 Task: Add a condition where "Channel Is not X Corp DM" in new tickets in your groups.
Action: Mouse moved to (121, 456)
Screenshot: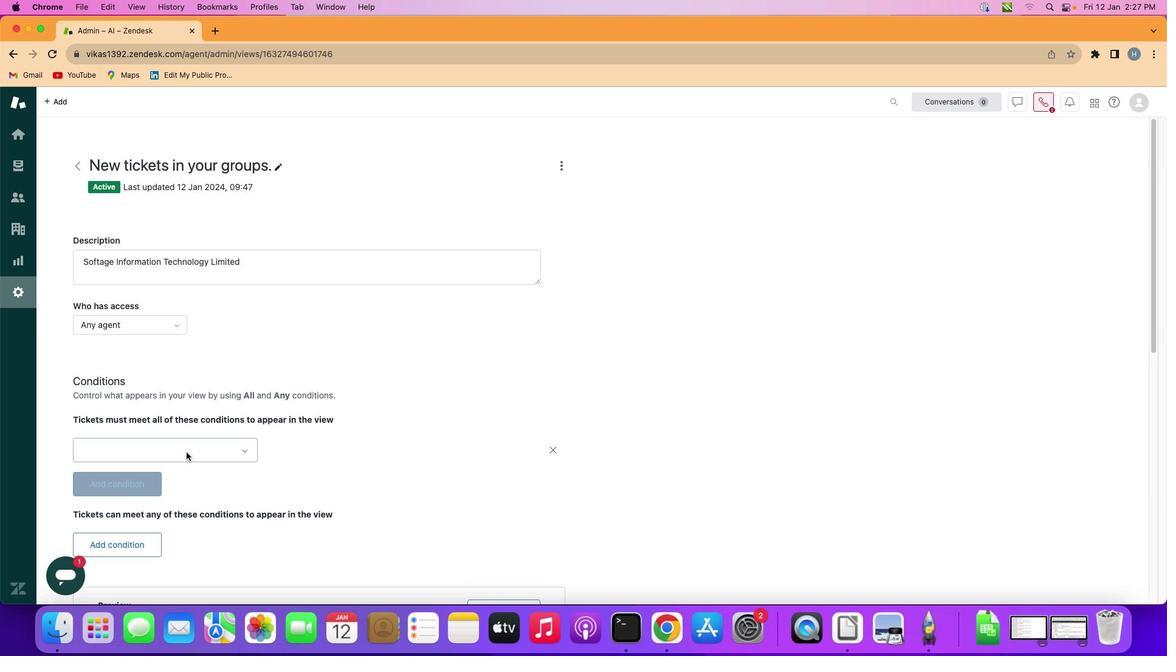 
Action: Mouse pressed left at (121, 456)
Screenshot: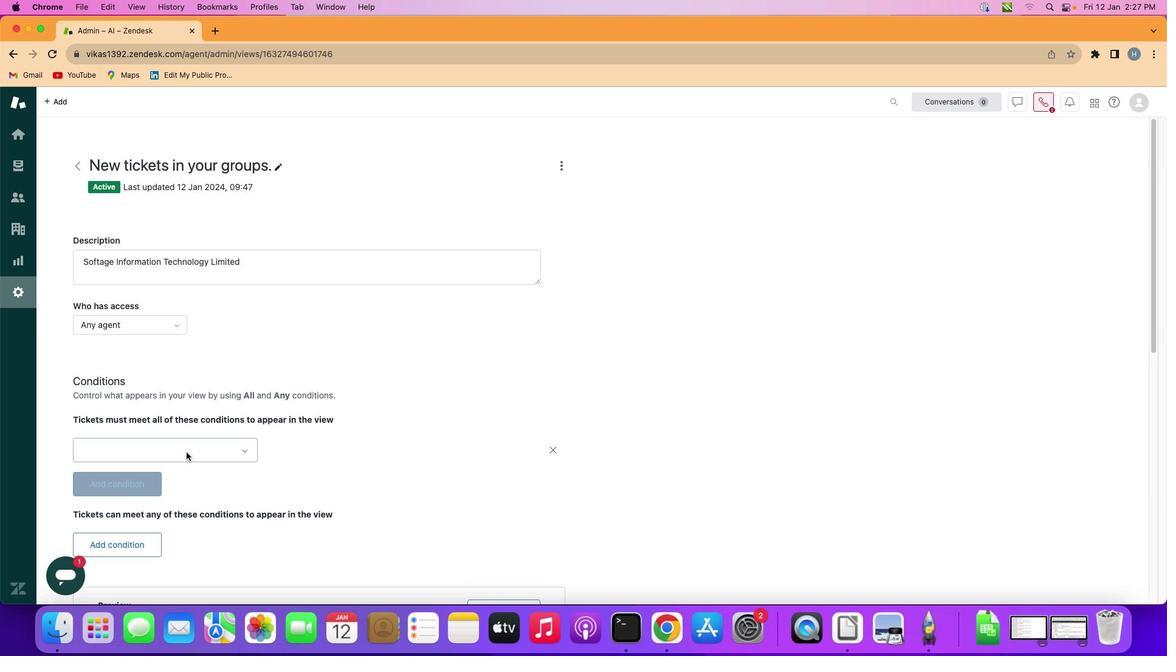 
Action: Mouse moved to (201, 448)
Screenshot: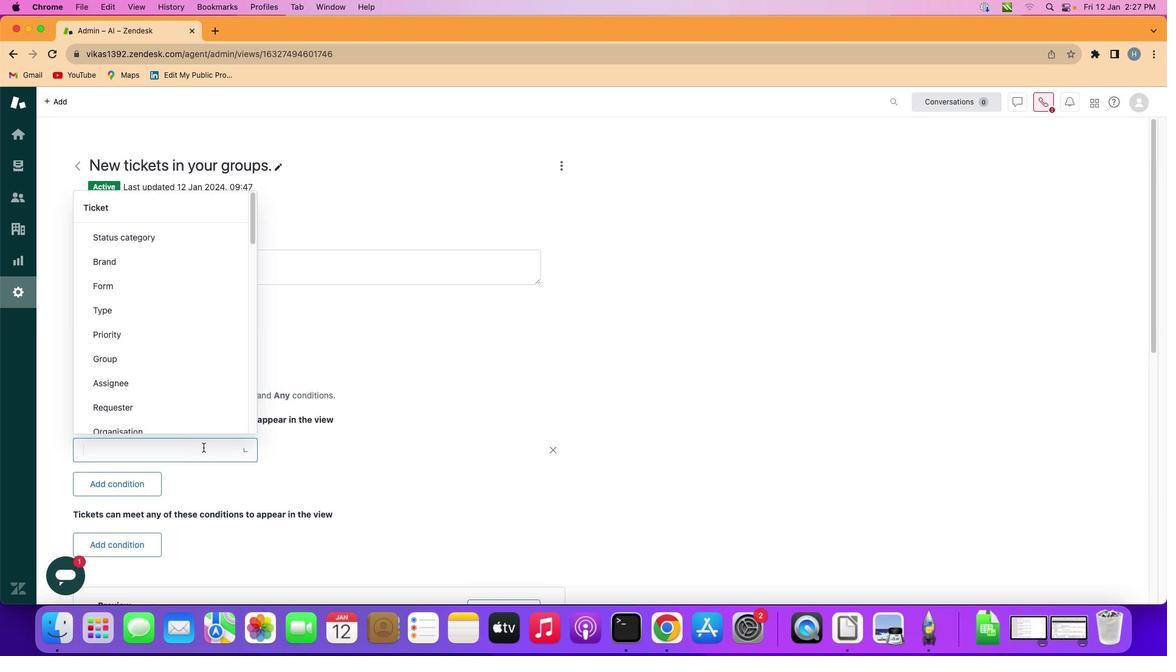 
Action: Mouse pressed left at (201, 448)
Screenshot: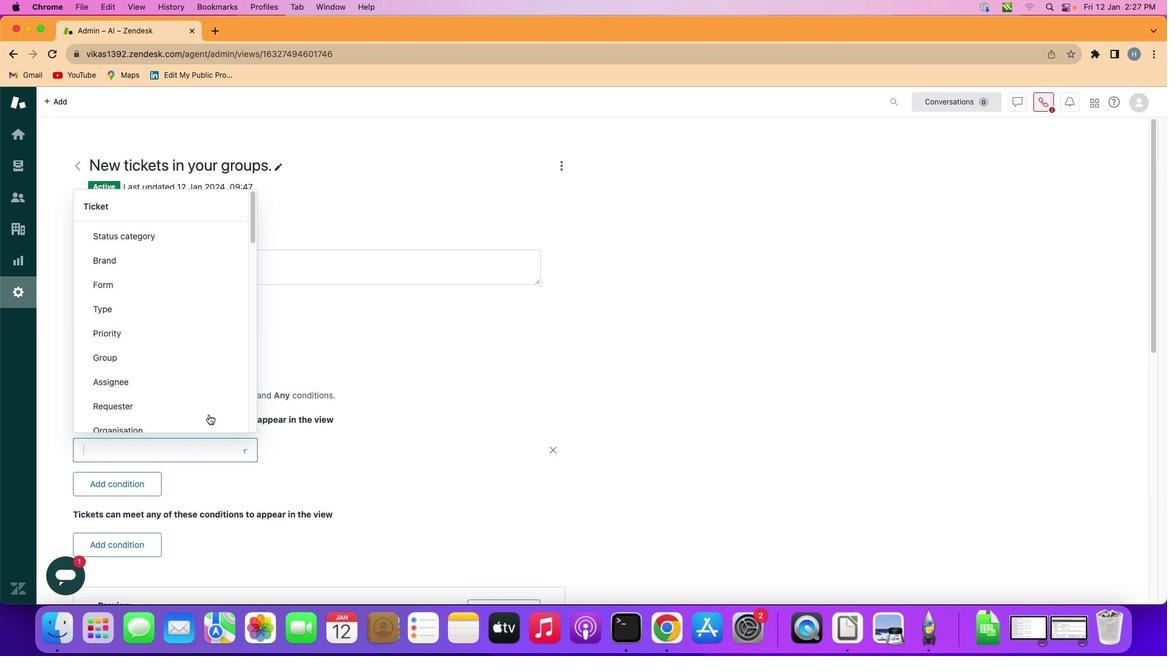 
Action: Mouse moved to (181, 305)
Screenshot: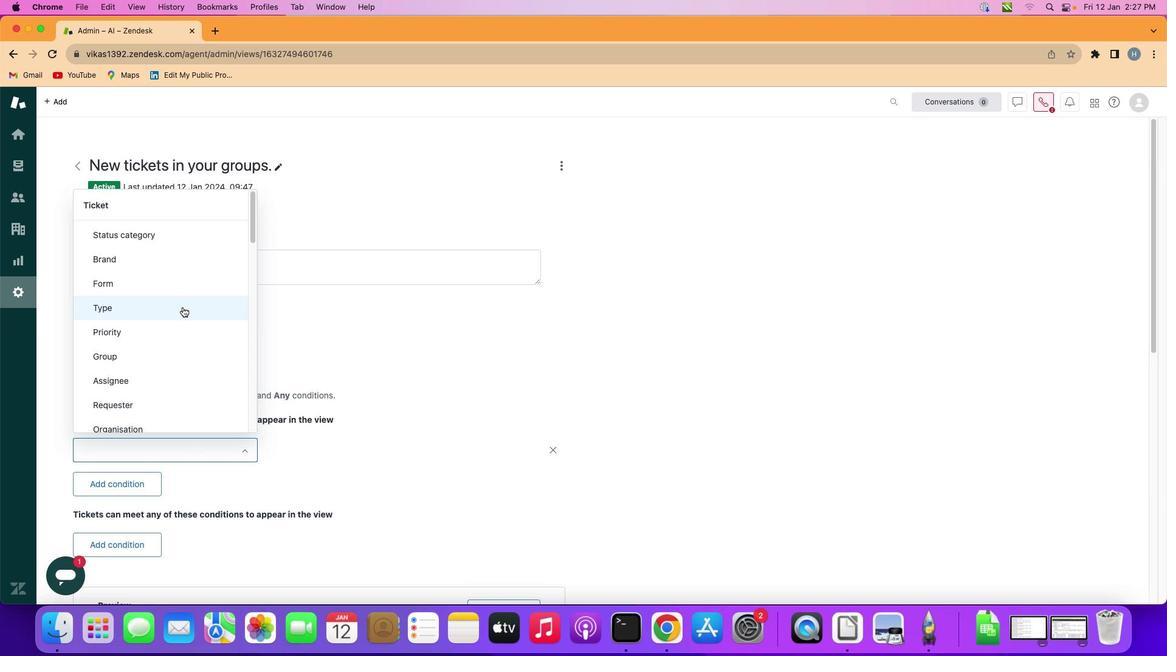 
Action: Mouse scrolled (181, 305) with delta (-1, -1)
Screenshot: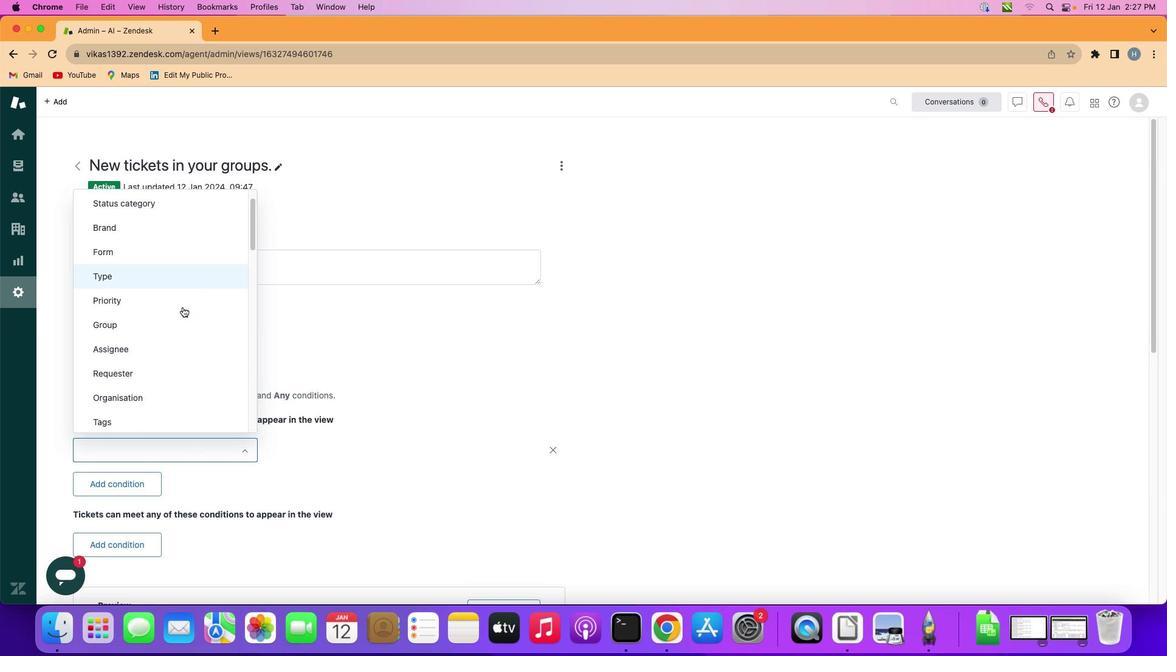 
Action: Mouse scrolled (181, 305) with delta (-1, -1)
Screenshot: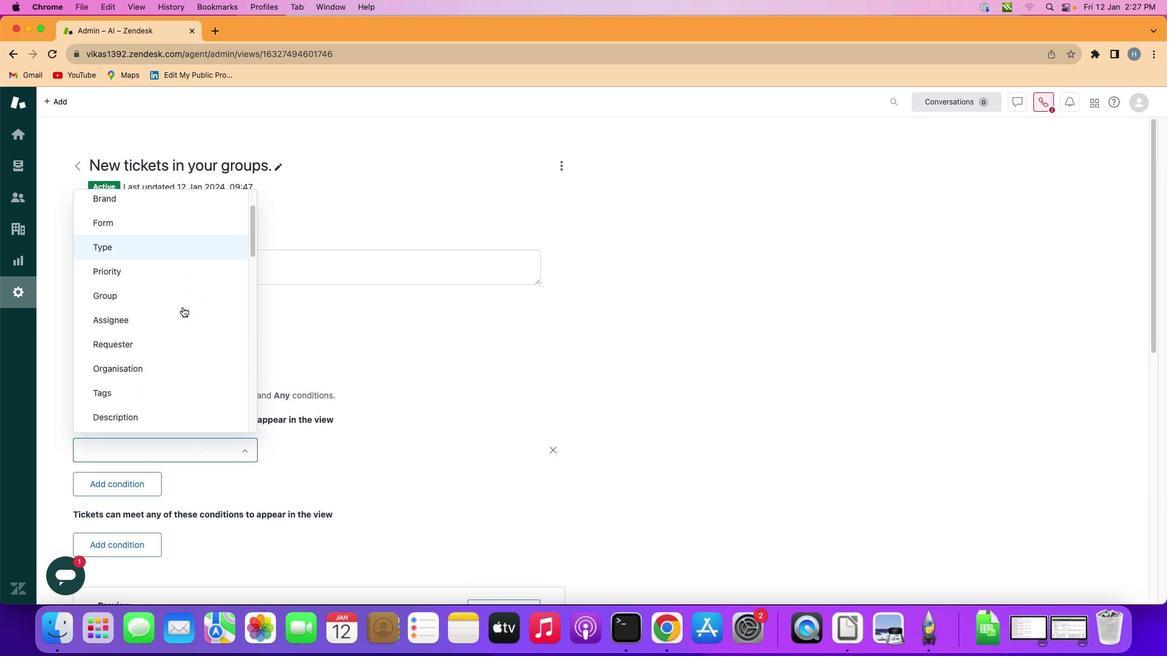 
Action: Mouse scrolled (181, 305) with delta (-1, -1)
Screenshot: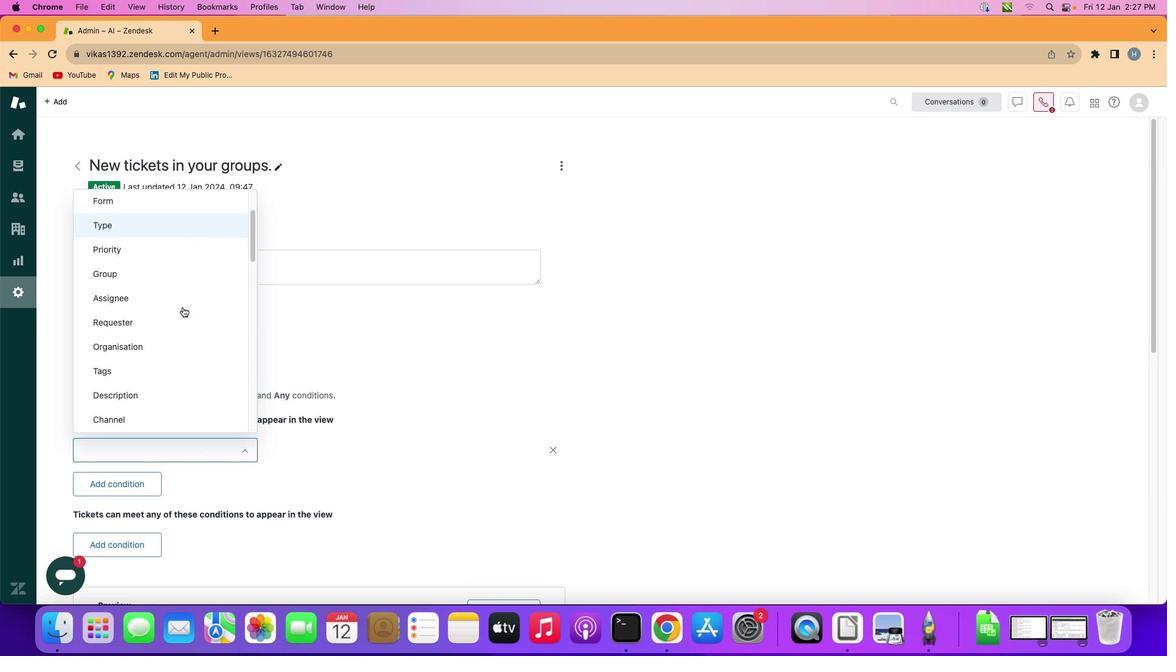 
Action: Mouse scrolled (181, 305) with delta (-1, -1)
Screenshot: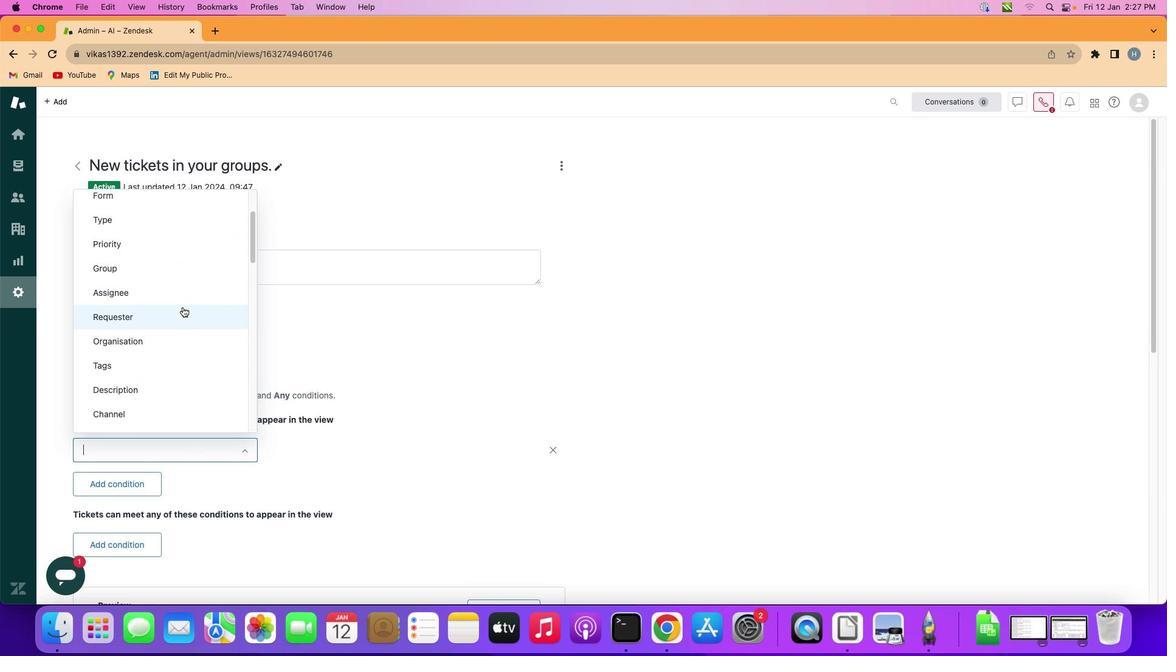 
Action: Mouse scrolled (181, 305) with delta (-1, -1)
Screenshot: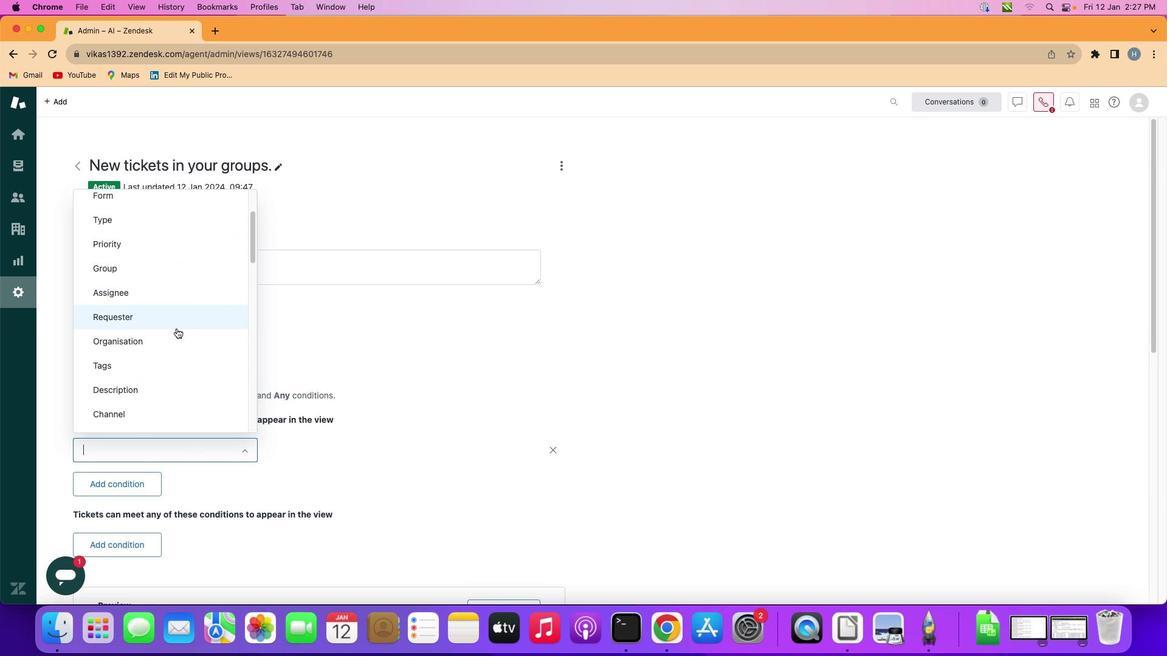 
Action: Mouse moved to (169, 405)
Screenshot: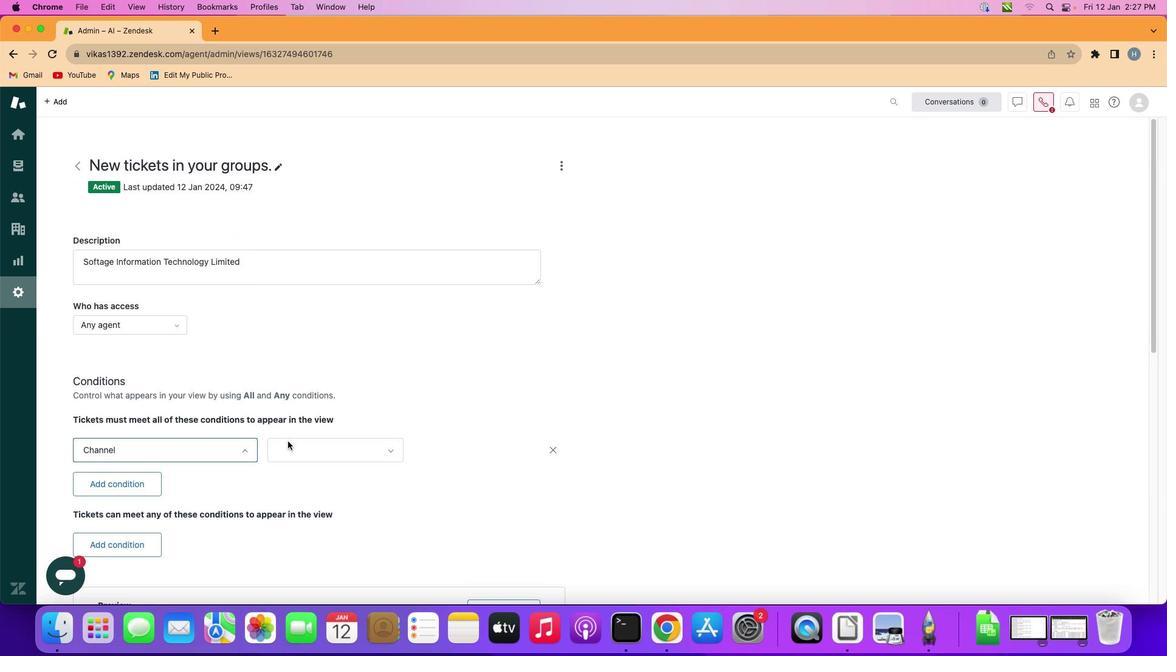 
Action: Mouse pressed left at (169, 405)
Screenshot: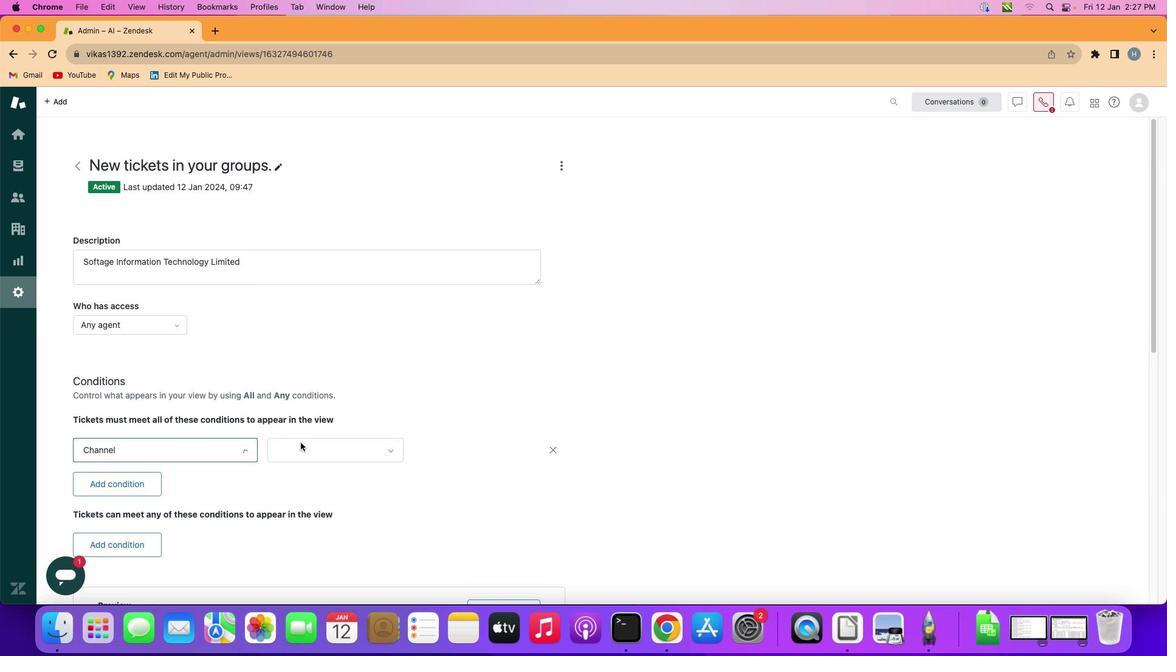 
Action: Mouse moved to (317, 447)
Screenshot: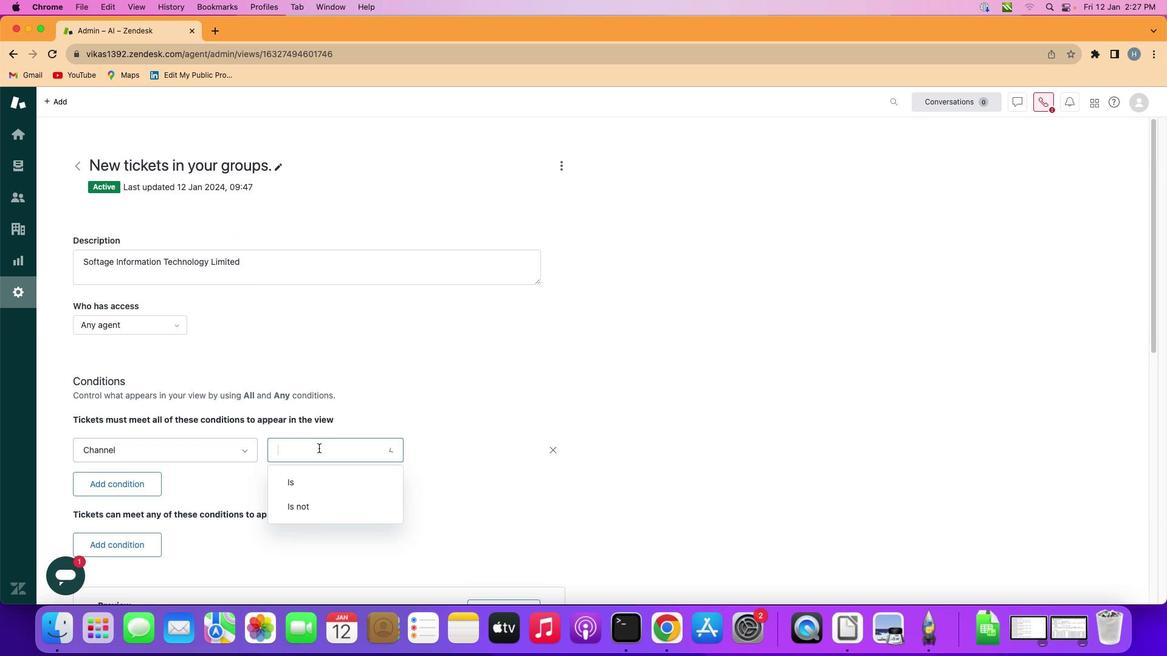 
Action: Mouse pressed left at (317, 447)
Screenshot: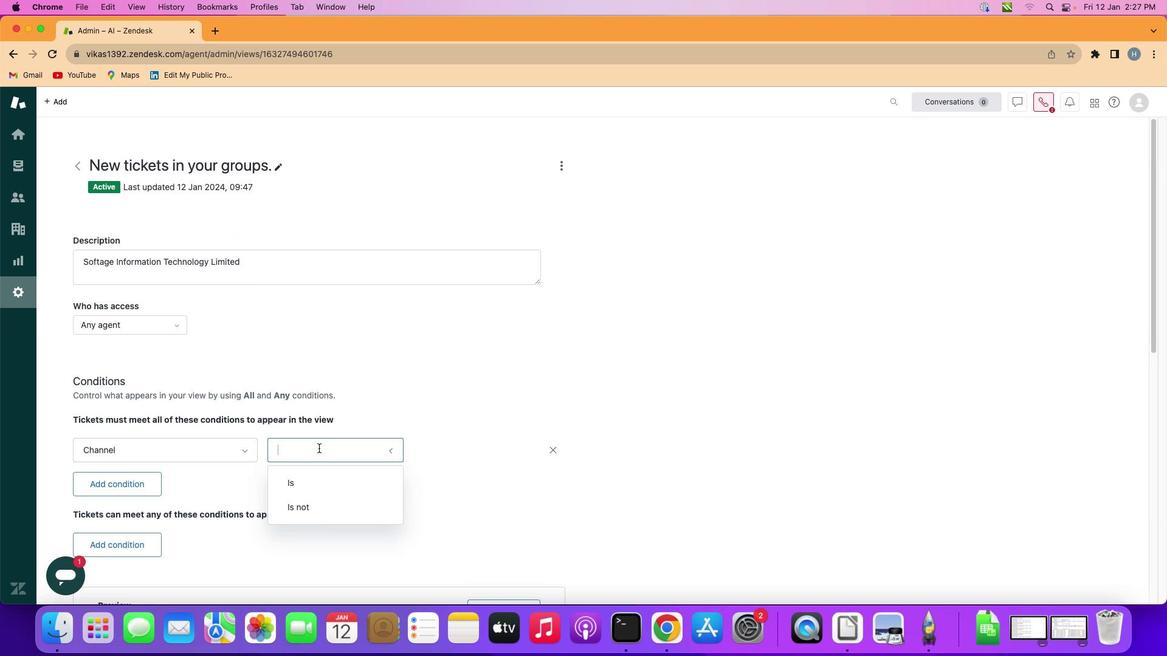 
Action: Mouse moved to (324, 501)
Screenshot: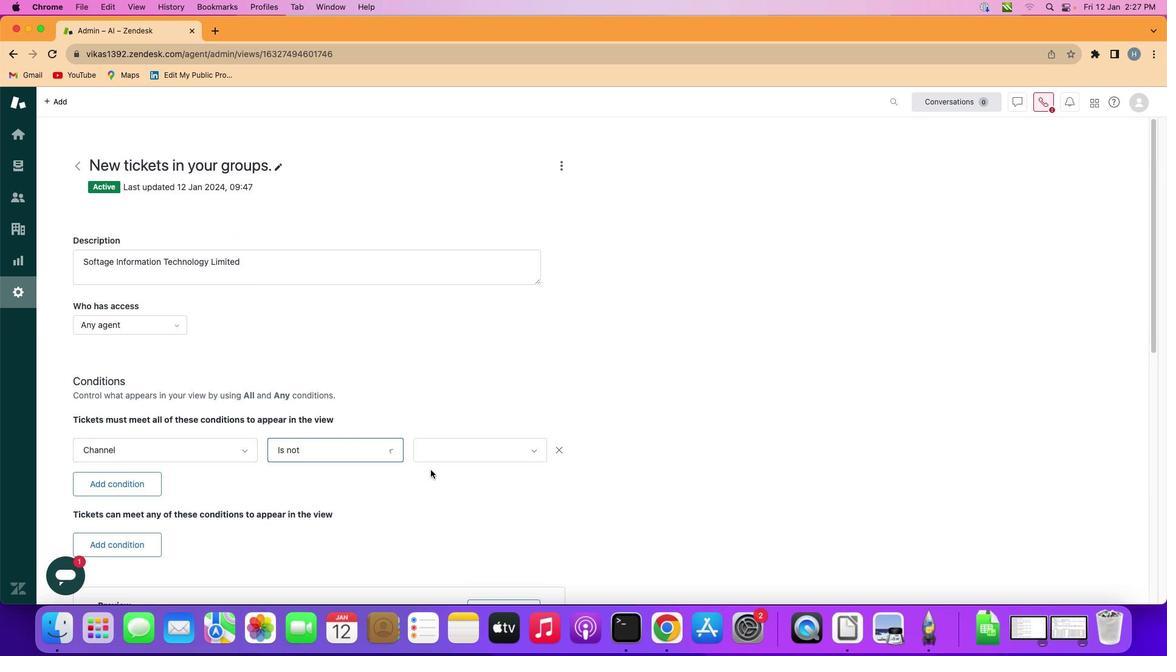 
Action: Mouse pressed left at (324, 501)
Screenshot: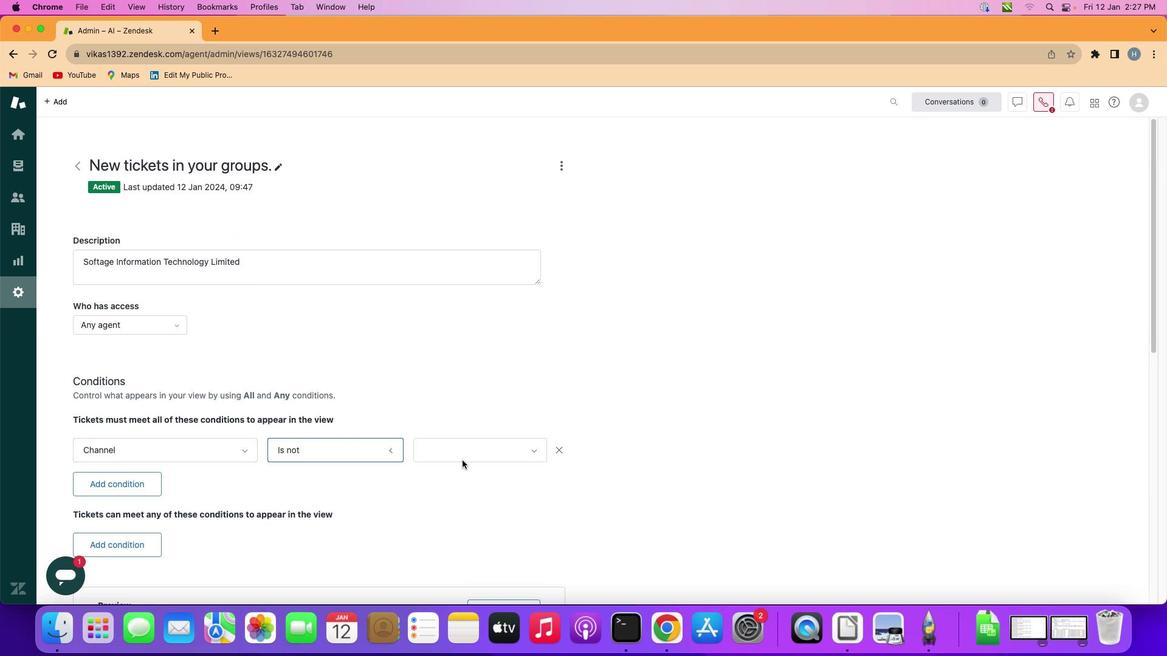
Action: Mouse moved to (504, 449)
Screenshot: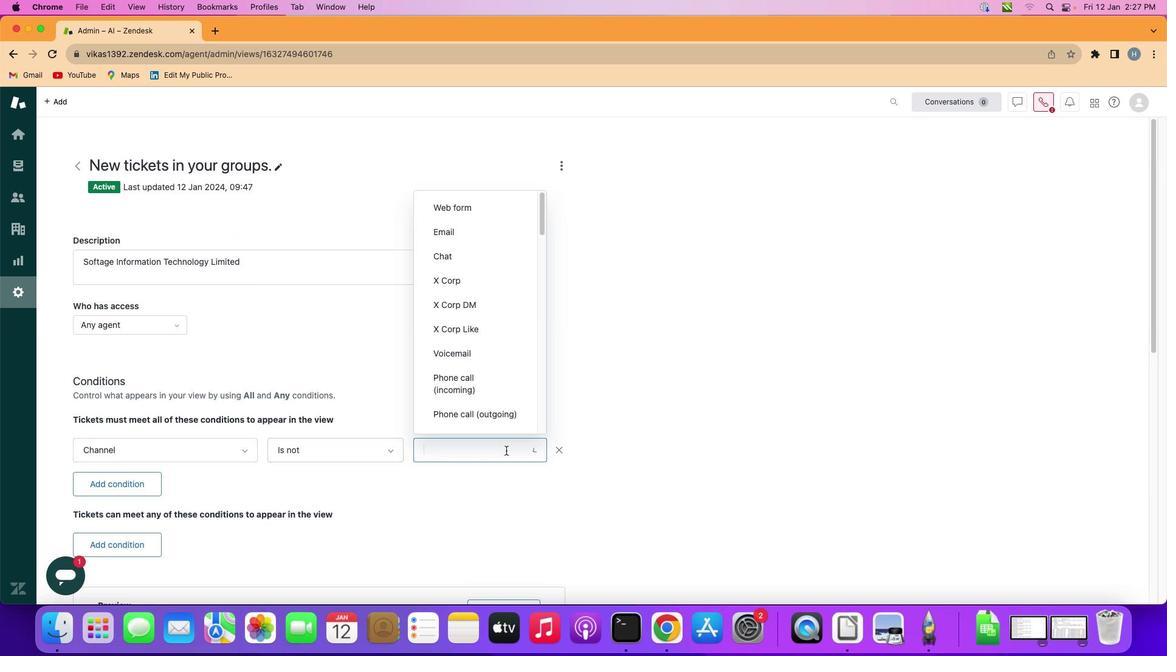
Action: Mouse pressed left at (504, 449)
Screenshot: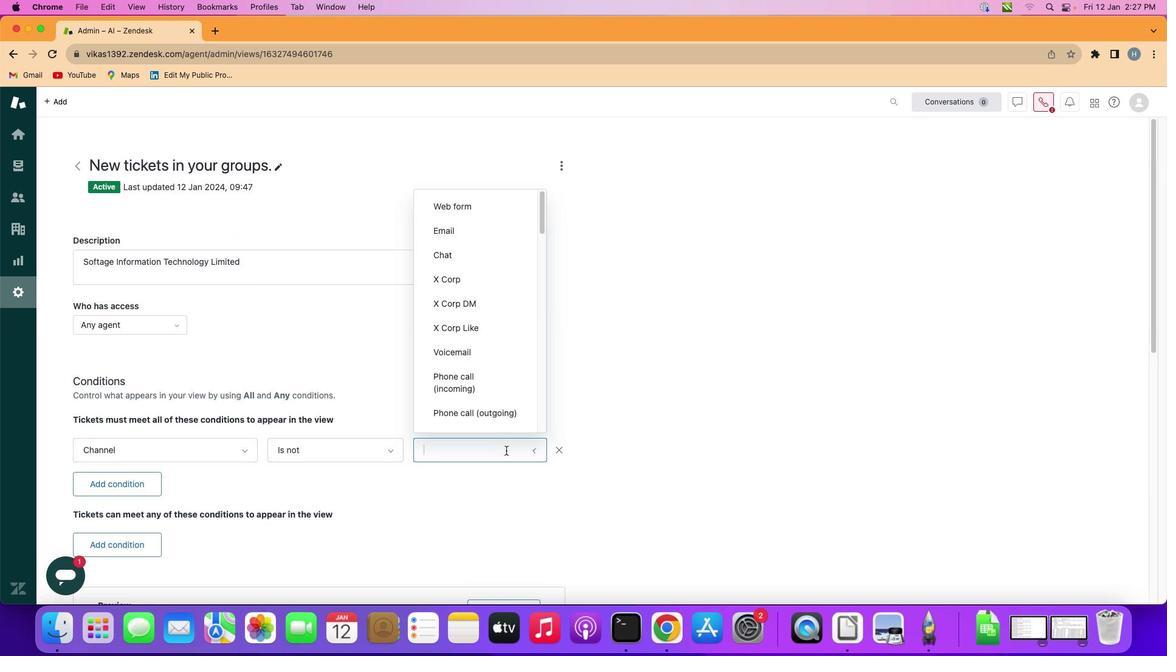 
Action: Mouse moved to (498, 300)
Screenshot: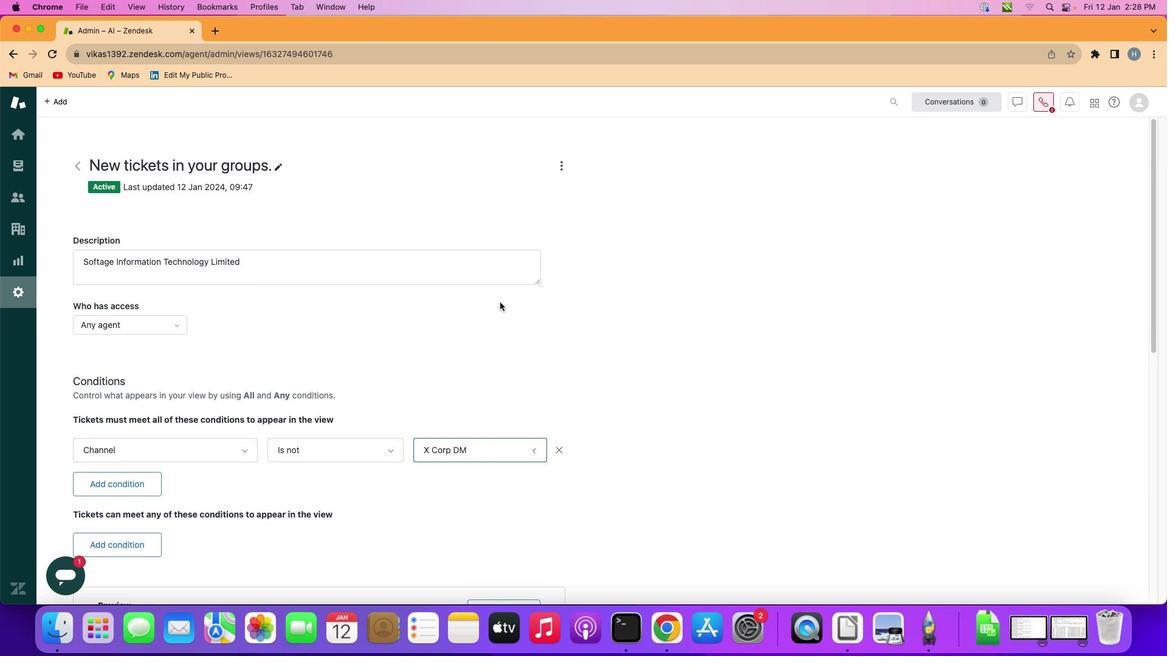 
Action: Mouse pressed left at (498, 300)
Screenshot: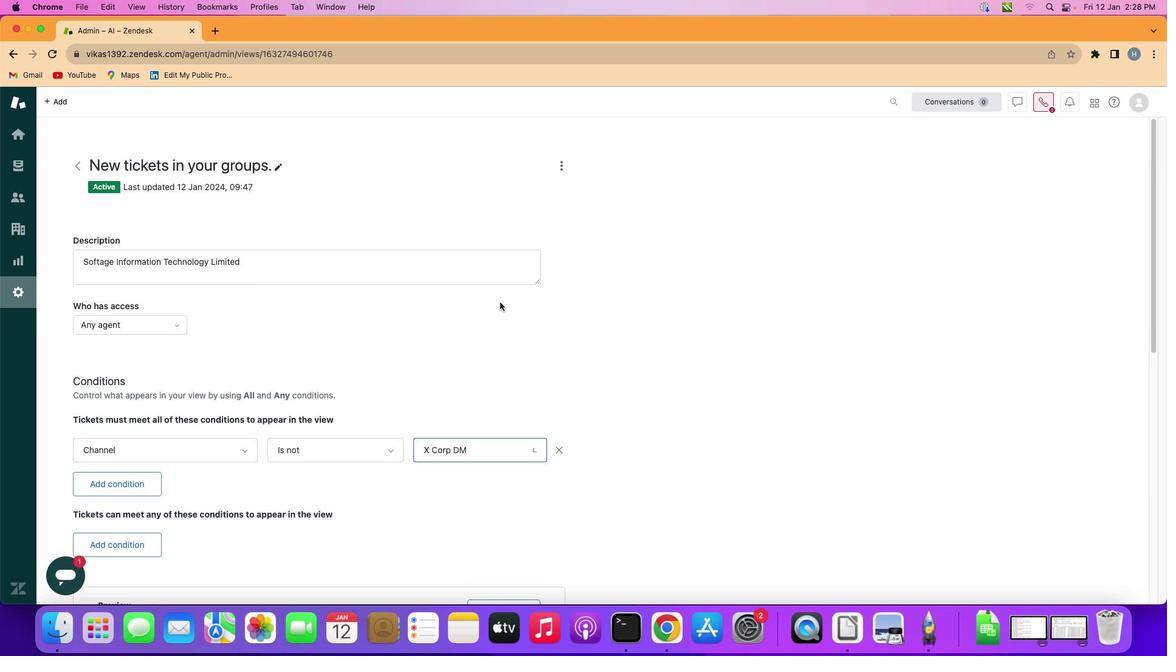 
